 Task: Plan a road trip along the California coast from San Diego, California, to Los Angeles, California.
Action: Mouse moved to (293, 89)
Screenshot: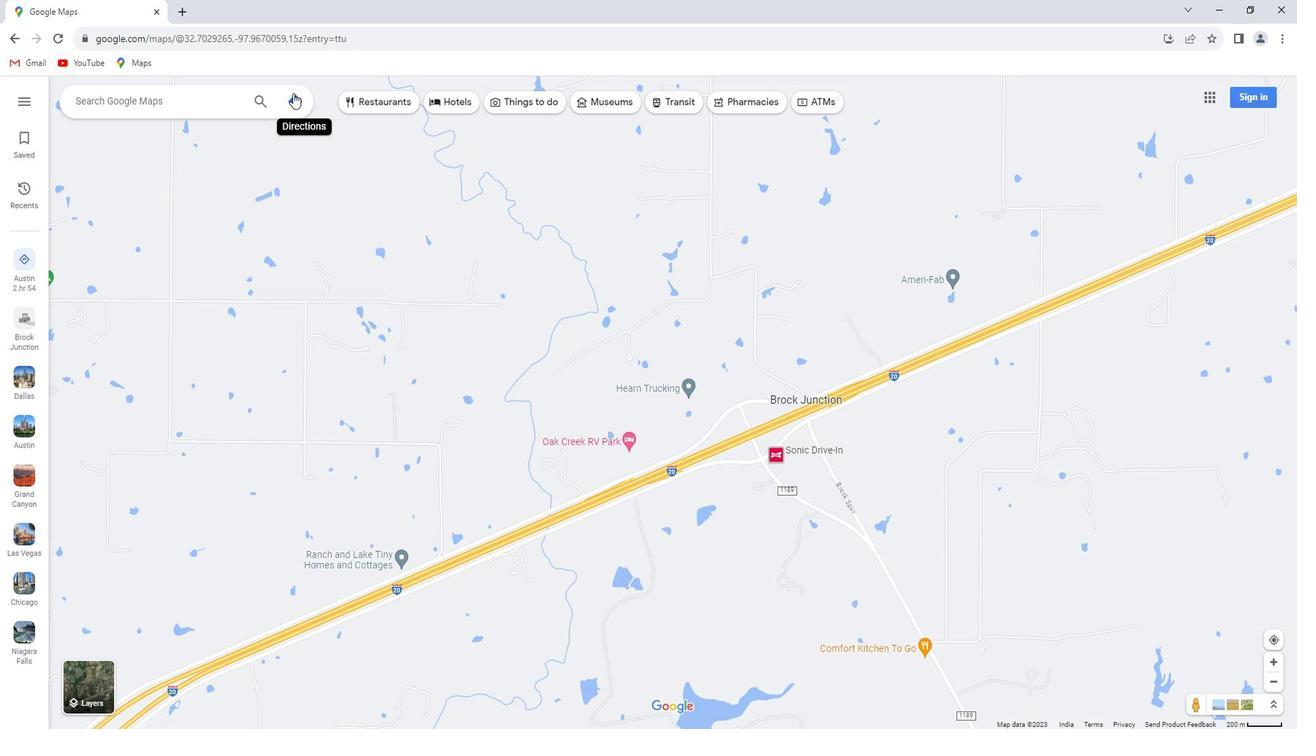 
Action: Mouse pressed left at (293, 89)
Screenshot: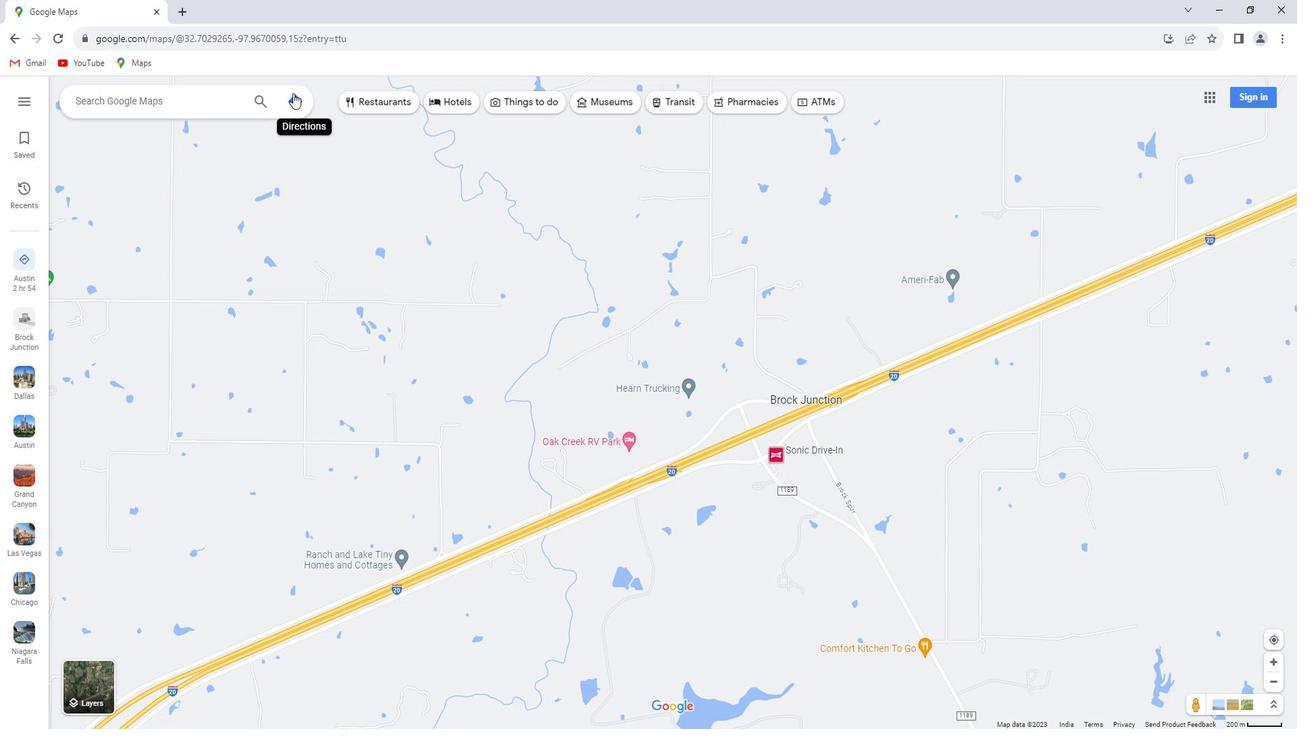 
Action: Mouse moved to (179, 129)
Screenshot: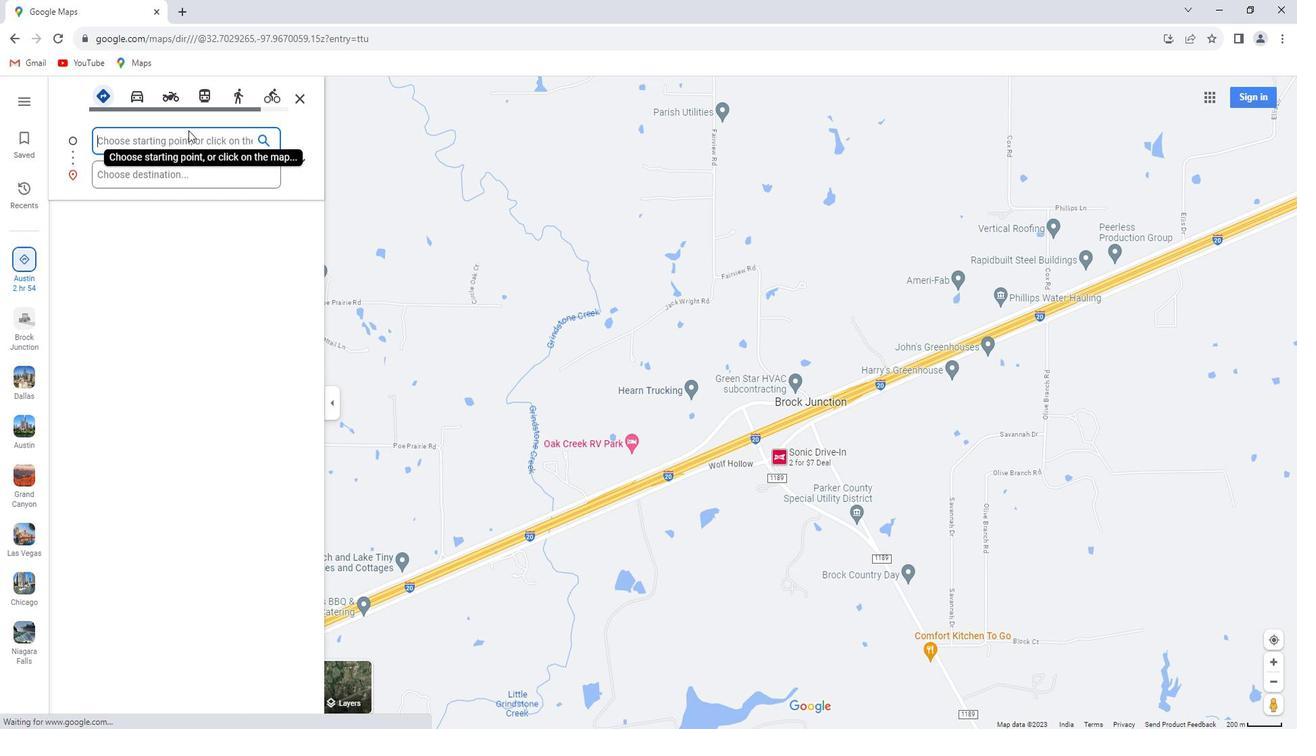 
Action: Key pressed <Key.shift>San,<Key.space><Key.shift><Key.backspace><Key.backspace><Key.space><Key.shift>Diego<Key.space><Key.backspace>,<Key.space><Key.shift>X<Key.backspace><Key.shift><Key.shift><Key.shift><Key.shift><Key.shift><Key.shift>California
Screenshot: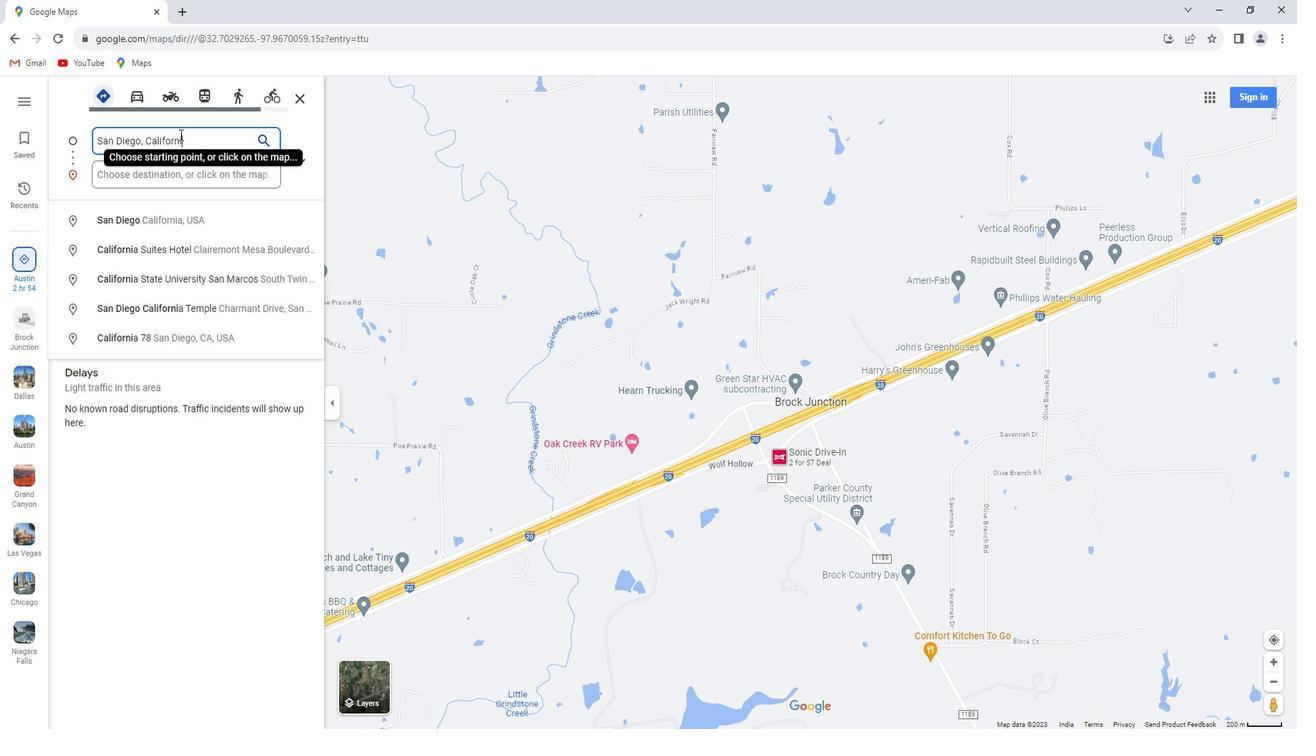 
Action: Mouse moved to (169, 171)
Screenshot: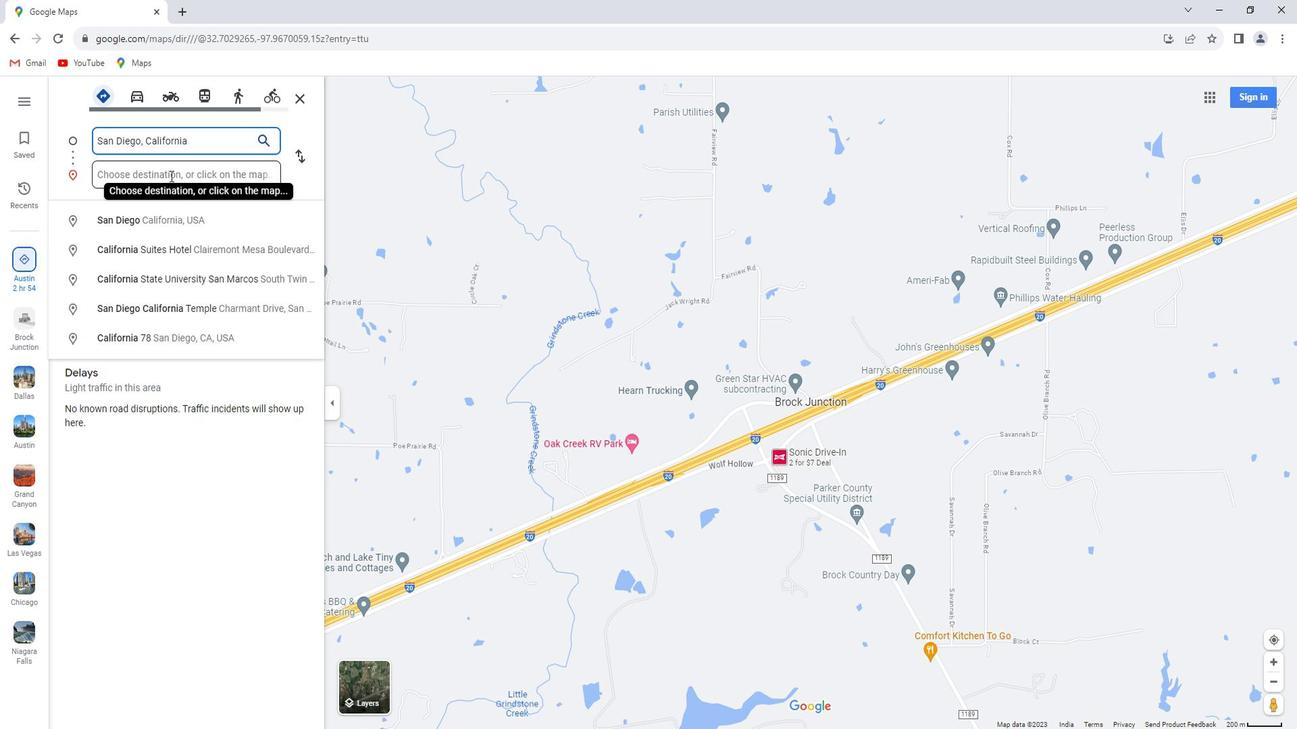 
Action: Mouse pressed left at (169, 171)
Screenshot: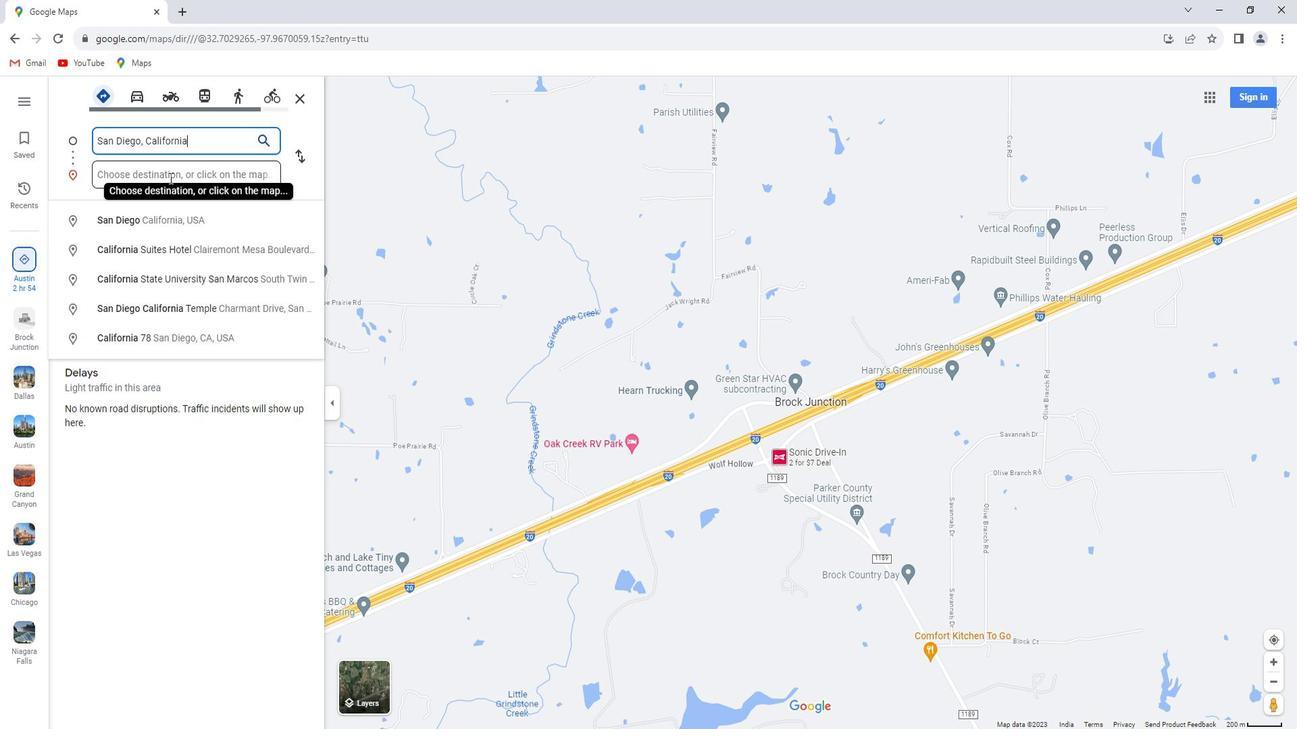 
Action: Key pressed <Key.shift>Los<Key.space><Key.shift>AQngeles,<Key.space><Key.shift>Califor
Screenshot: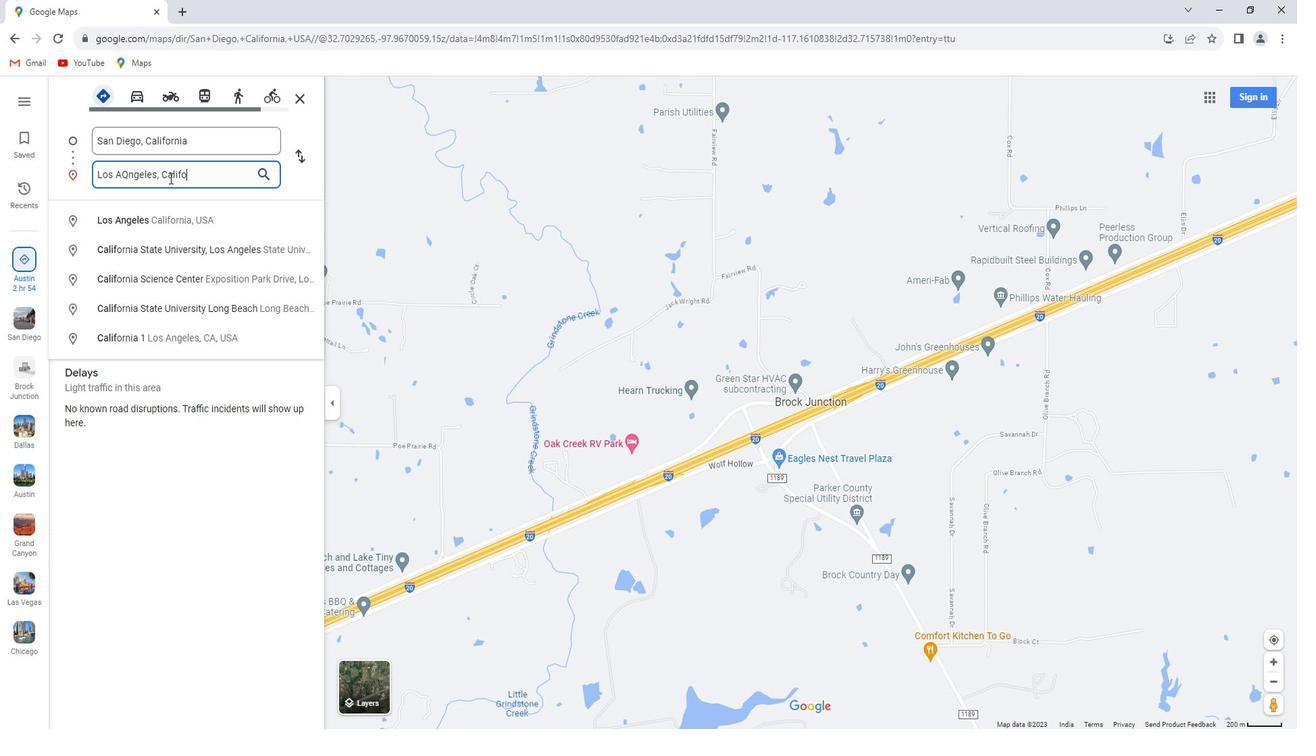 
Action: Mouse moved to (169, 171)
Screenshot: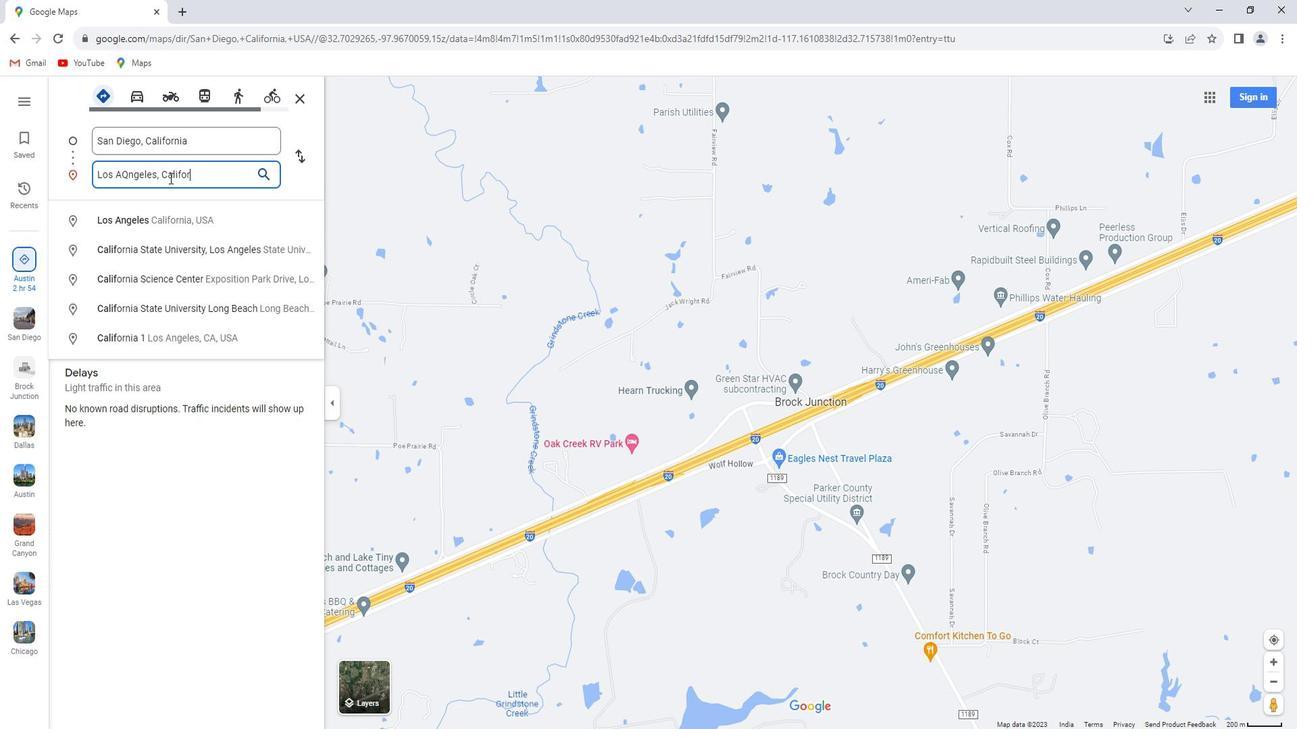 
Action: Key pressed nia
Screenshot: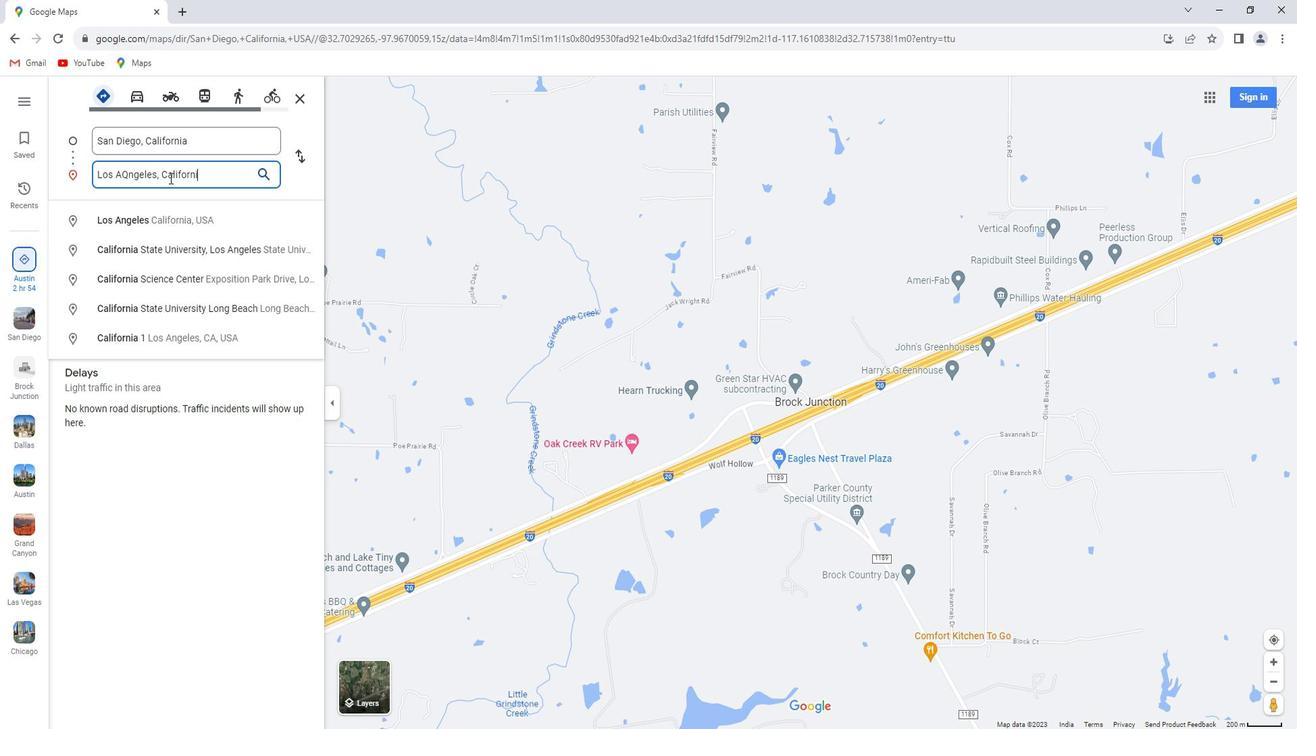 
Action: Mouse moved to (204, 173)
Screenshot: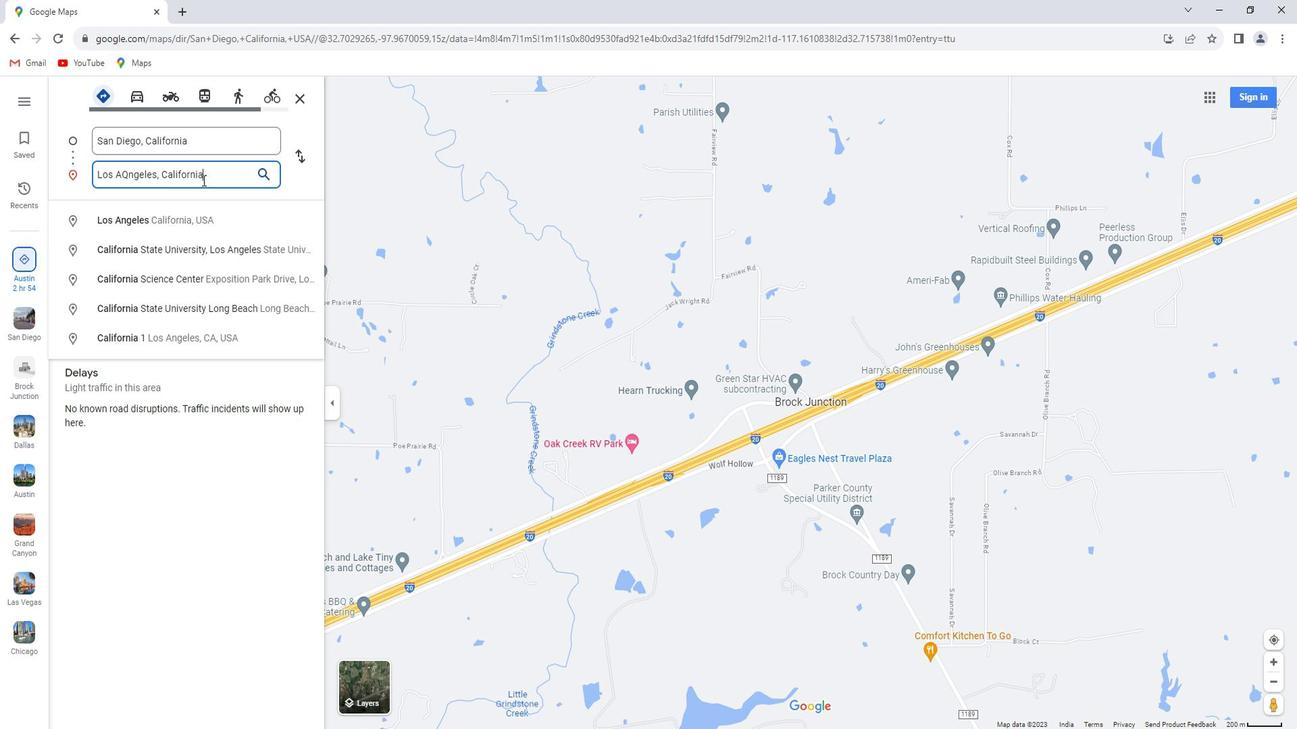 
Action: Key pressed <Key.enter>
Screenshot: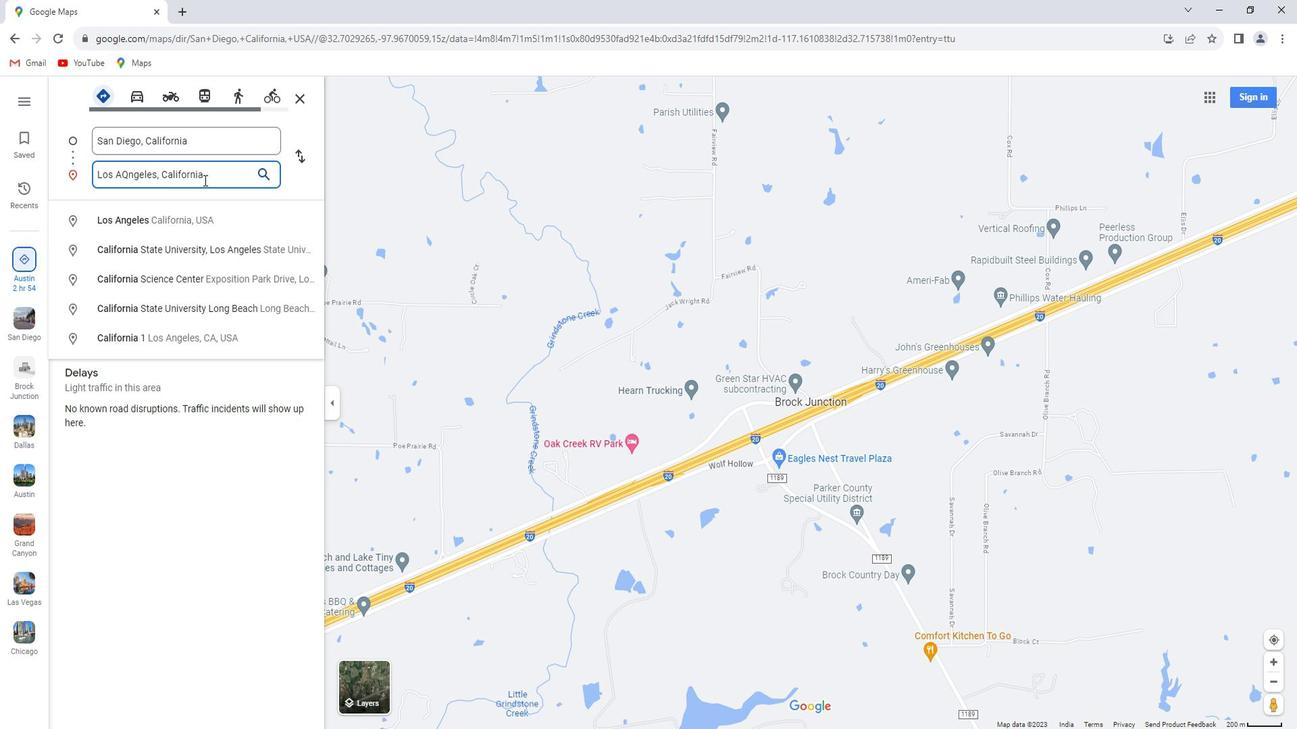 
Action: Mouse moved to (658, 94)
Screenshot: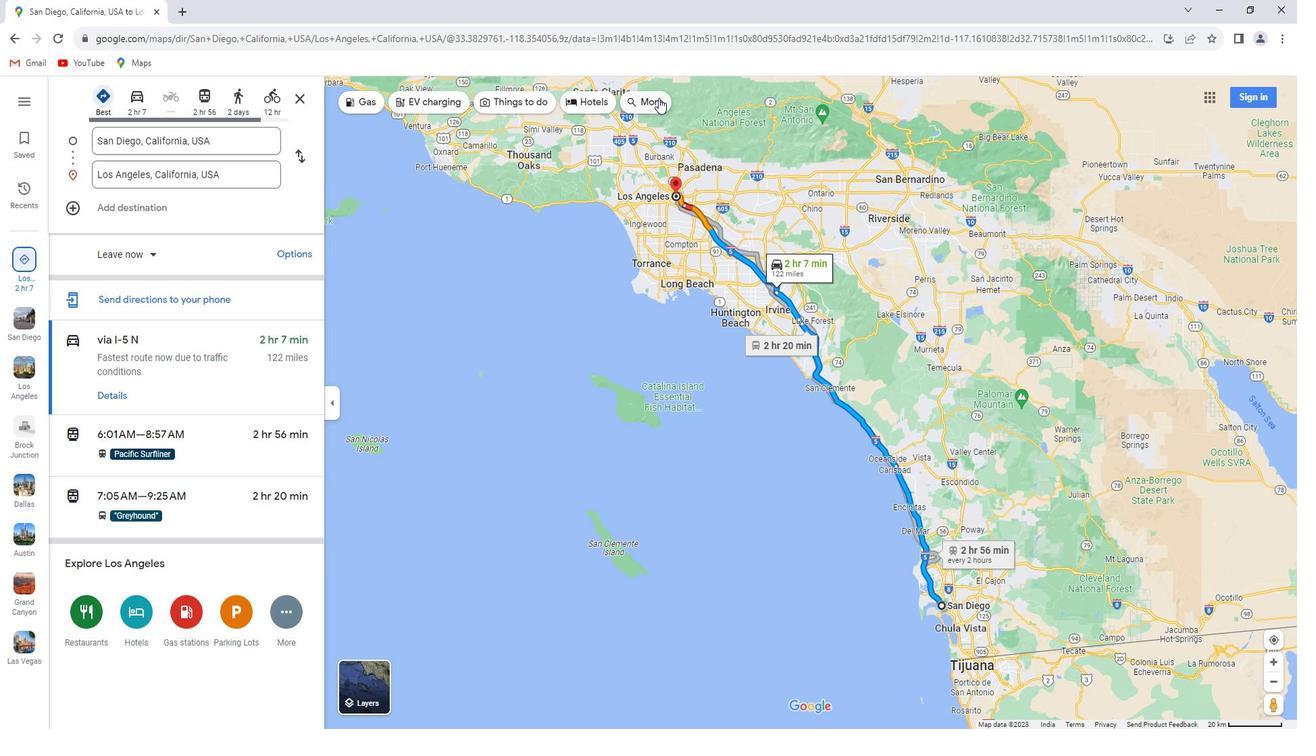
Action: Mouse pressed left at (658, 94)
Screenshot: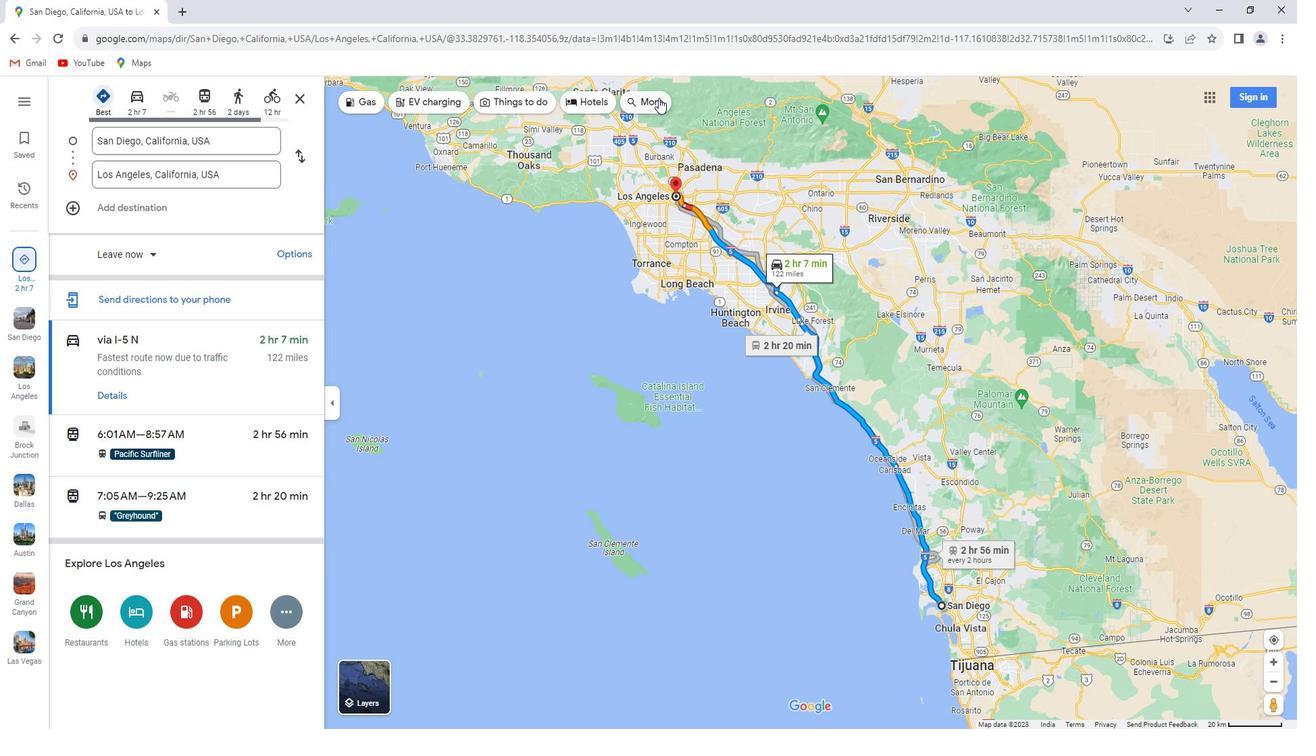 
Action: Mouse moved to (182, 89)
Screenshot: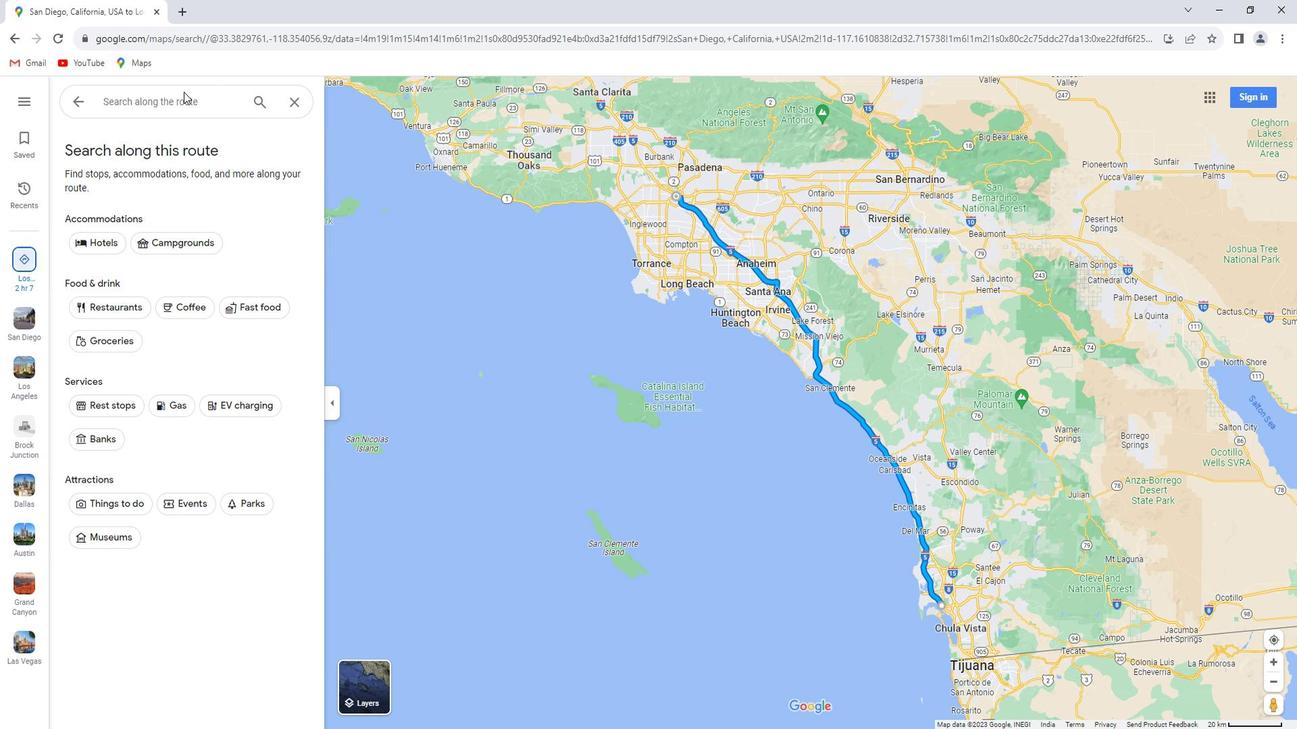 
Action: Mouse pressed left at (182, 89)
Screenshot: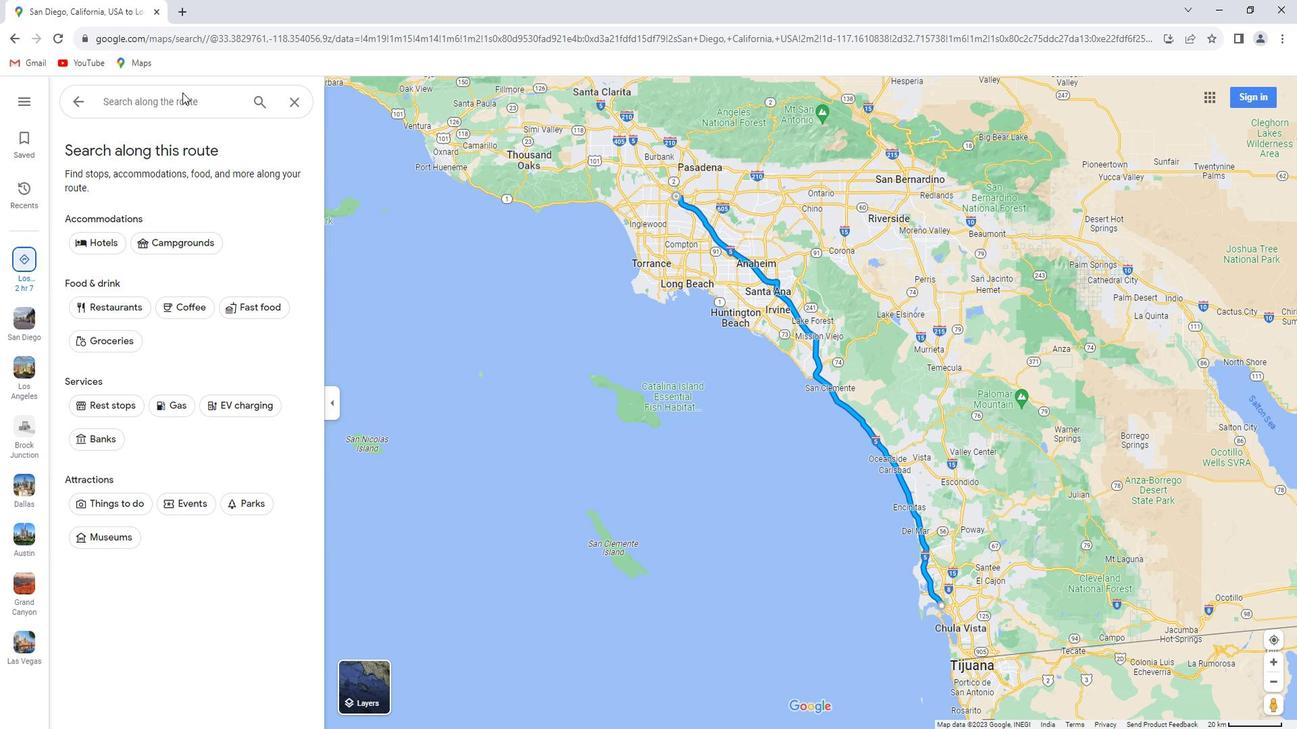 
Action: Mouse moved to (176, 108)
Screenshot: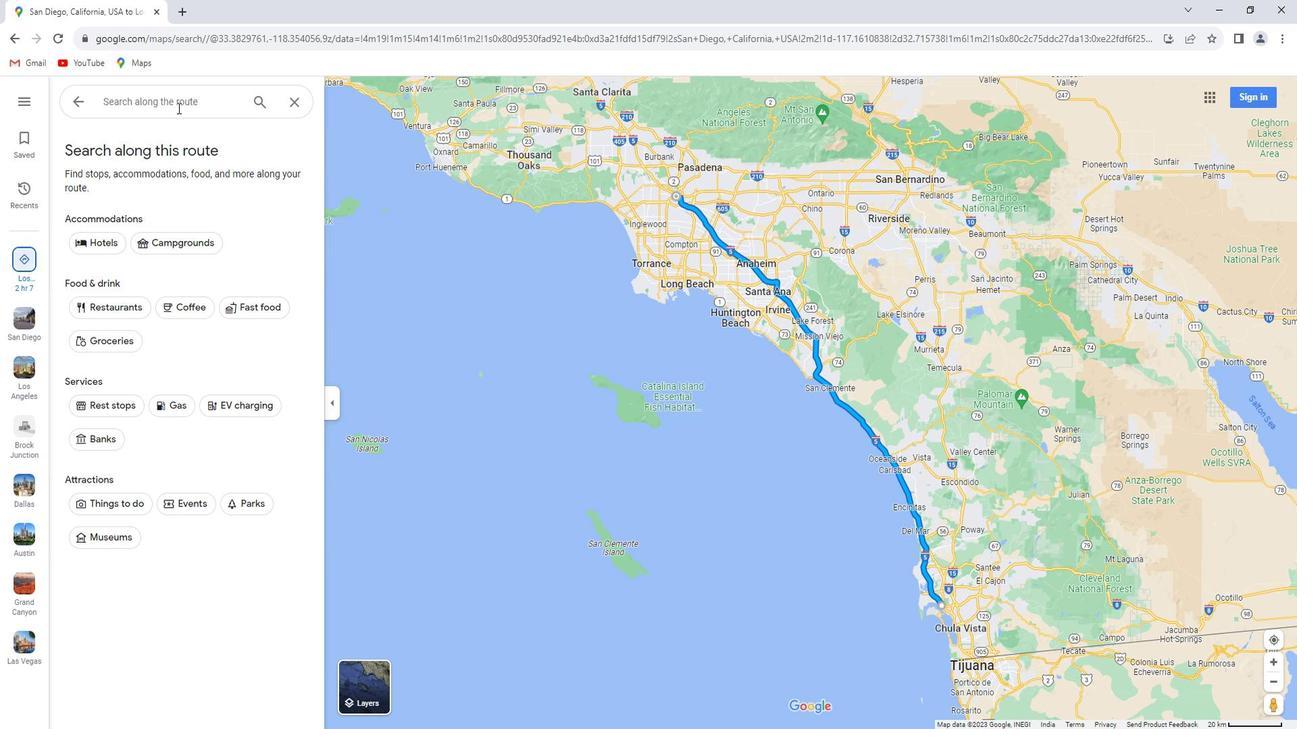 
Action: Mouse pressed left at (176, 108)
Screenshot: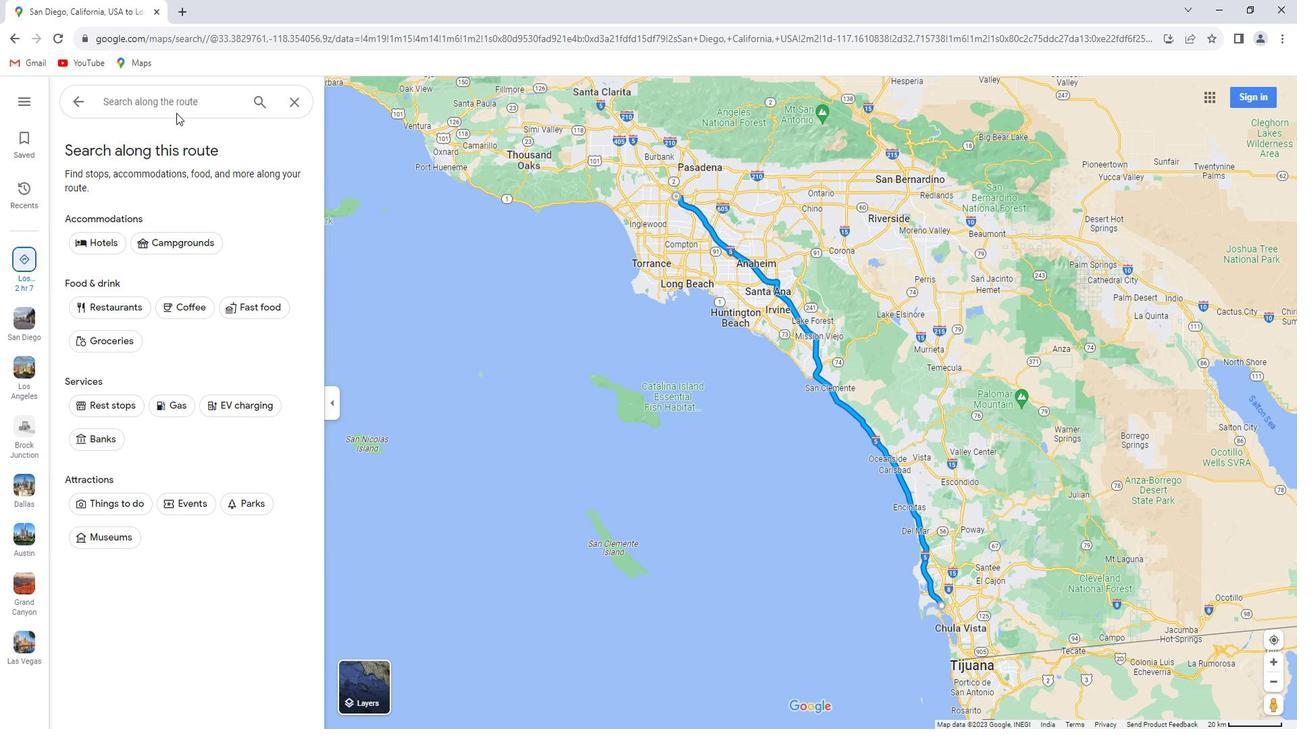 
Action: Mouse moved to (172, 101)
Screenshot: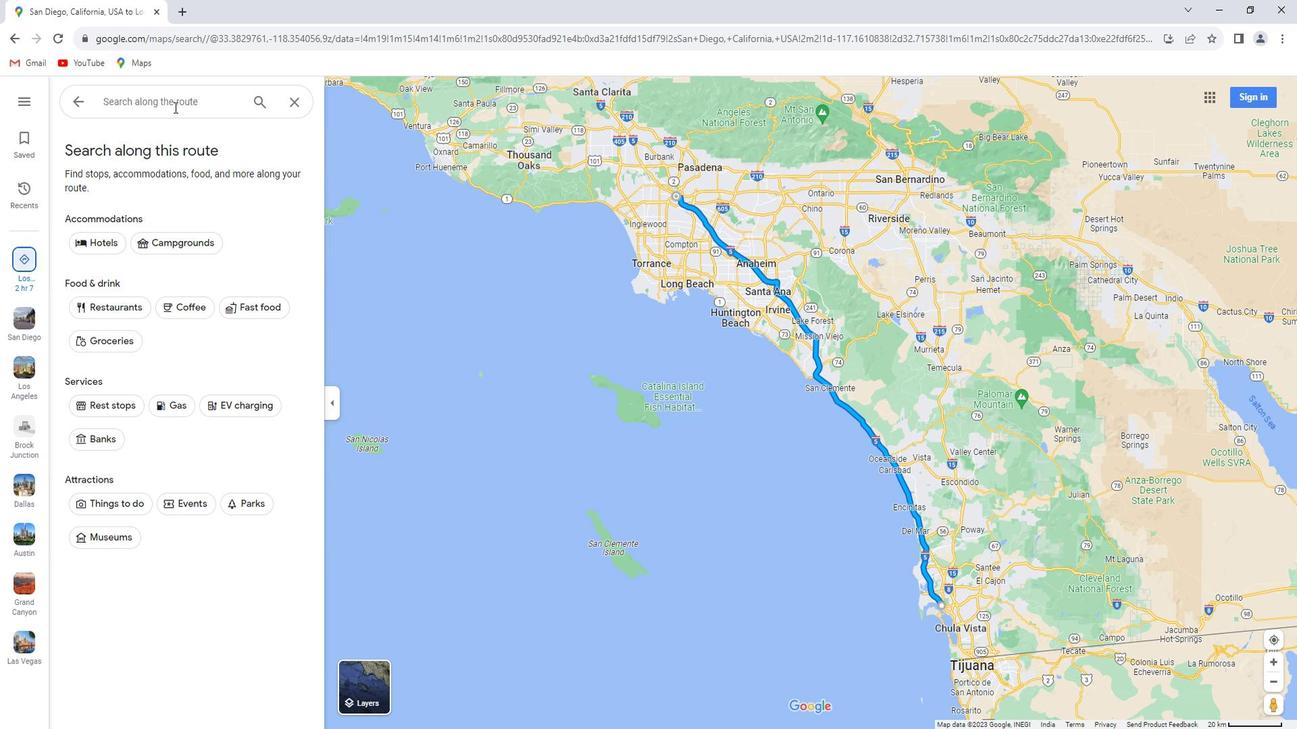 
Action: Mouse pressed left at (172, 101)
Screenshot: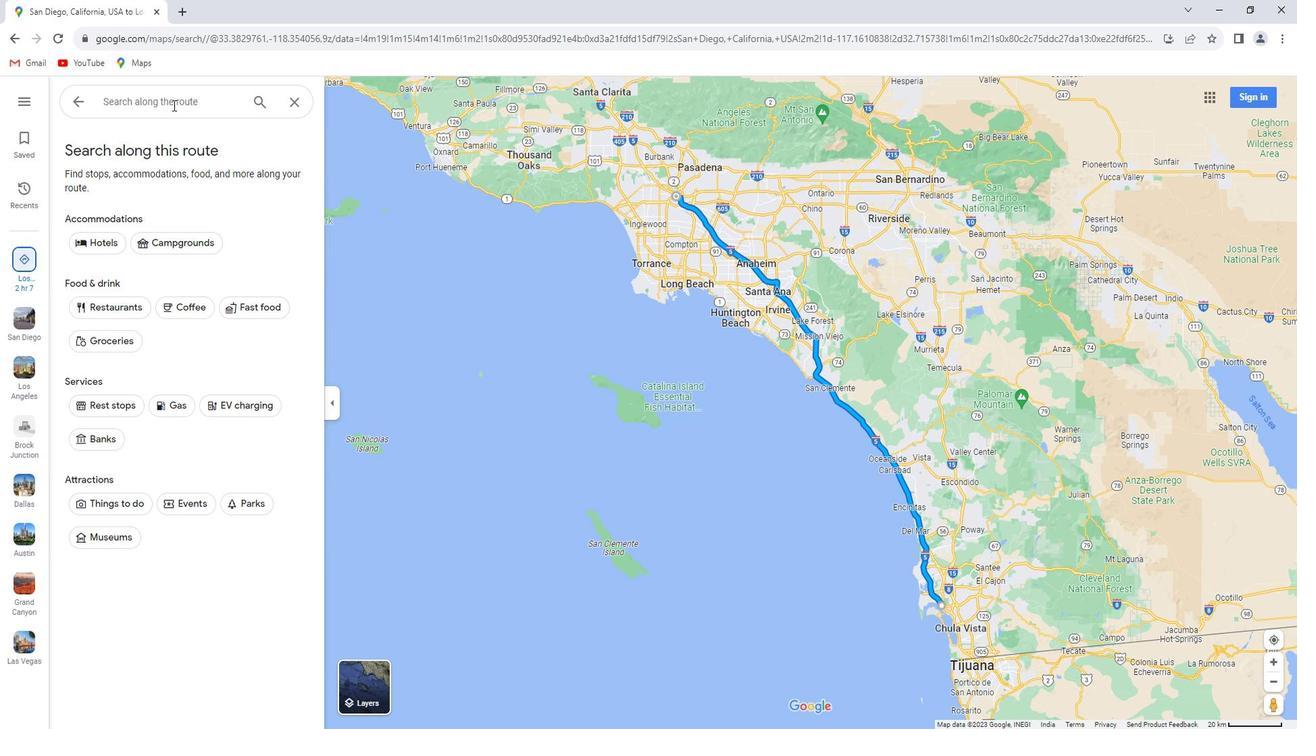 
Action: Key pressed road<Key.space>trip<Key.space>along<Key.space>the<Key.space><Key.shift>Calo<Key.backspace>ifornia<Key.space>coast<Key.enter>
Screenshot: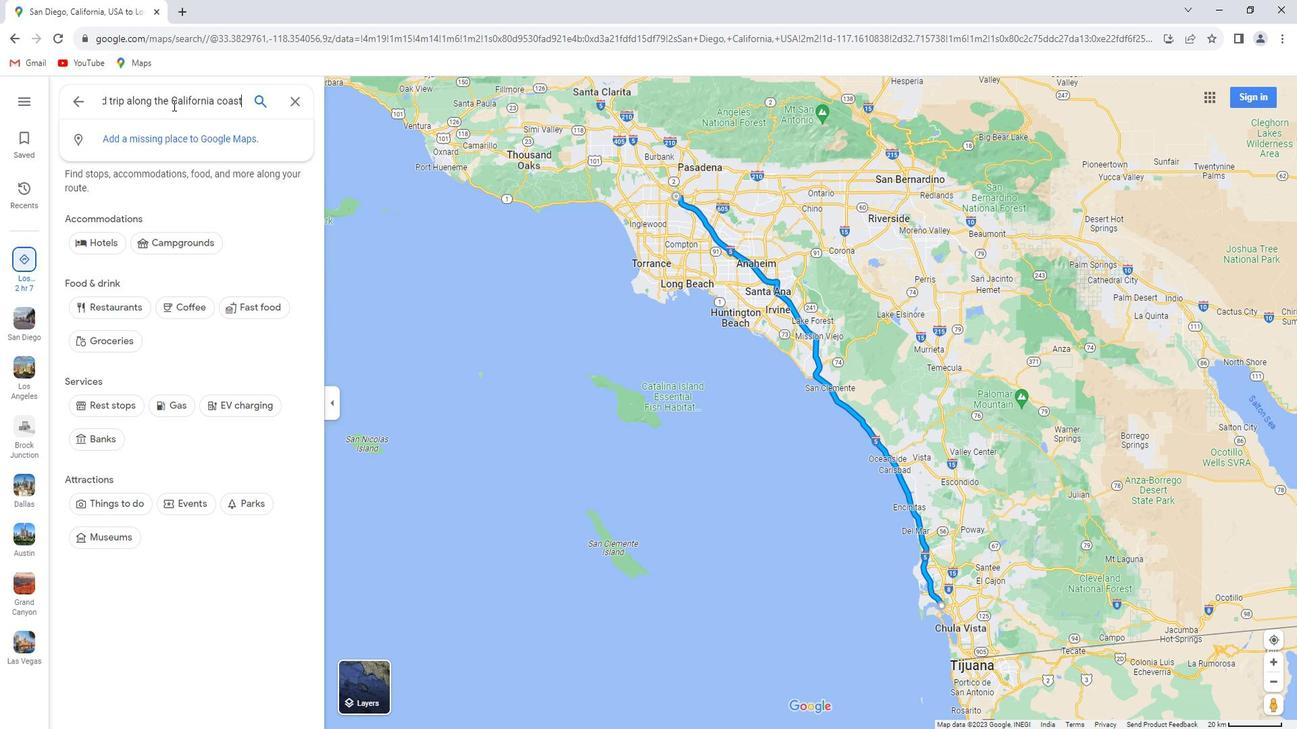
Action: Mouse moved to (224, 140)
Screenshot: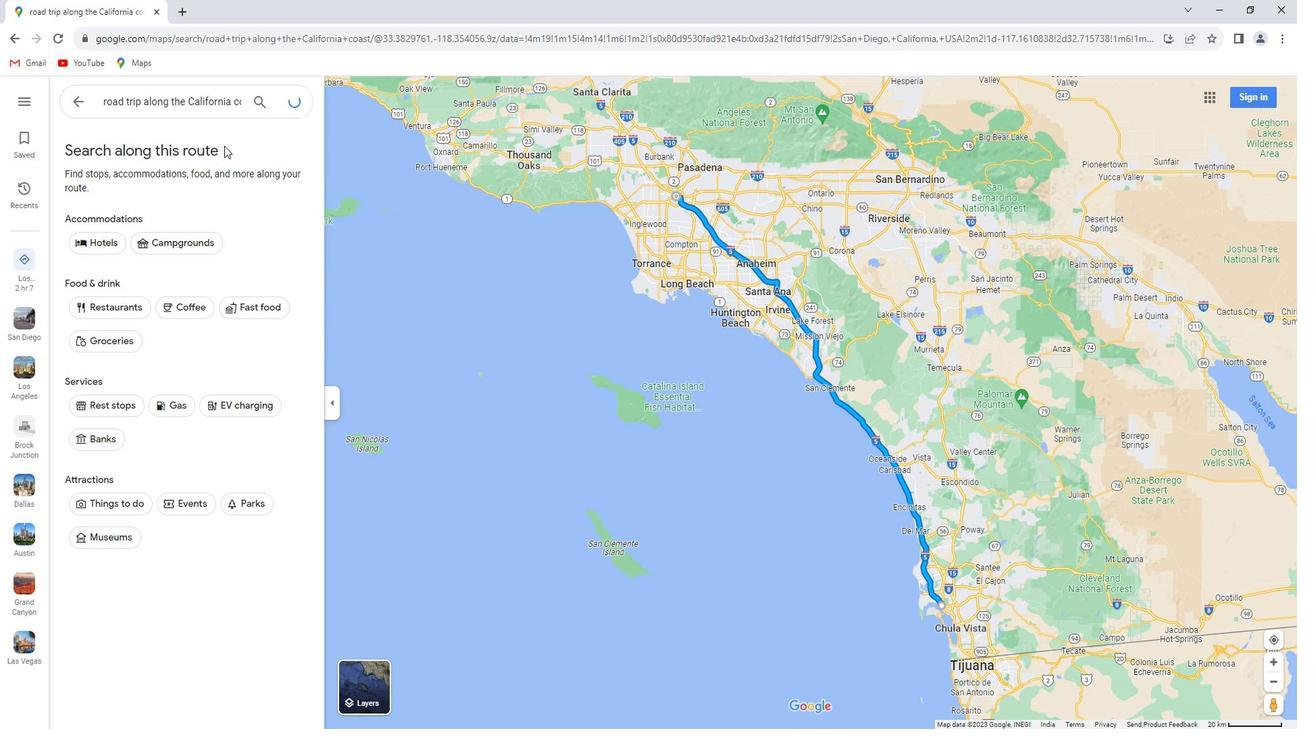 
